 Task: Create a rule from the Recommended list, Task Added to this Project -> add SubTasks in the project AutoWave with SubTasks Gather and Analyse Requirements , Design and Implement Solution , System Test and UAT , Release to Production / Go Live
Action: Mouse moved to (404, 339)
Screenshot: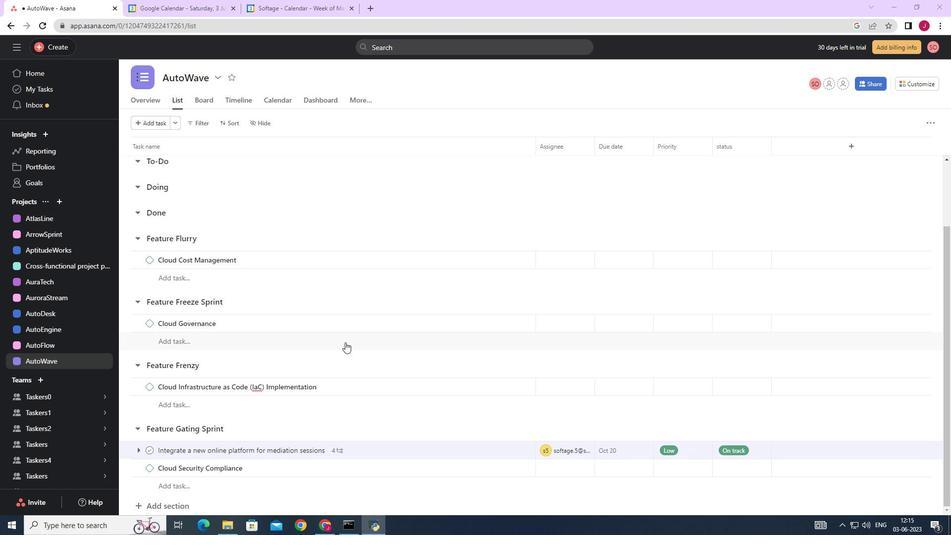 
Action: Mouse scrolled (404, 339) with delta (0, 0)
Screenshot: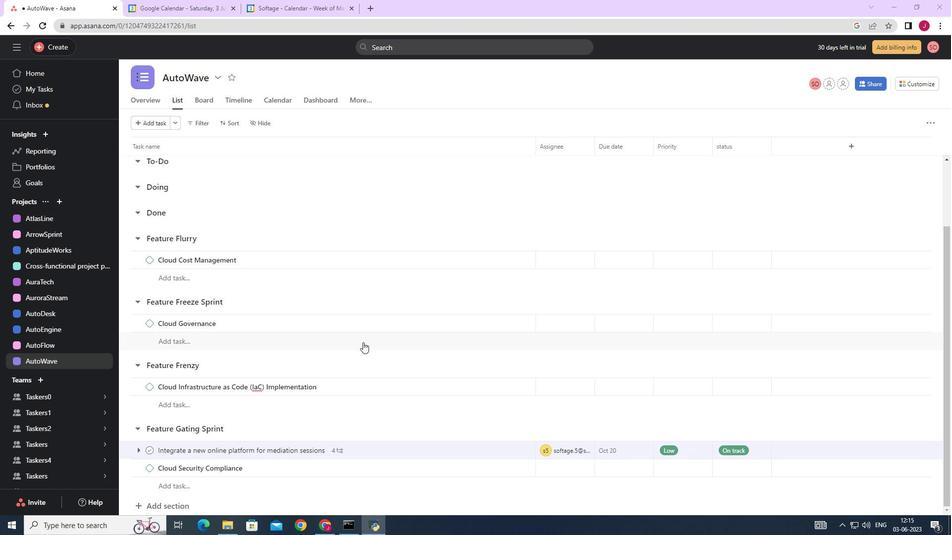 
Action: Mouse scrolled (404, 339) with delta (0, 0)
Screenshot: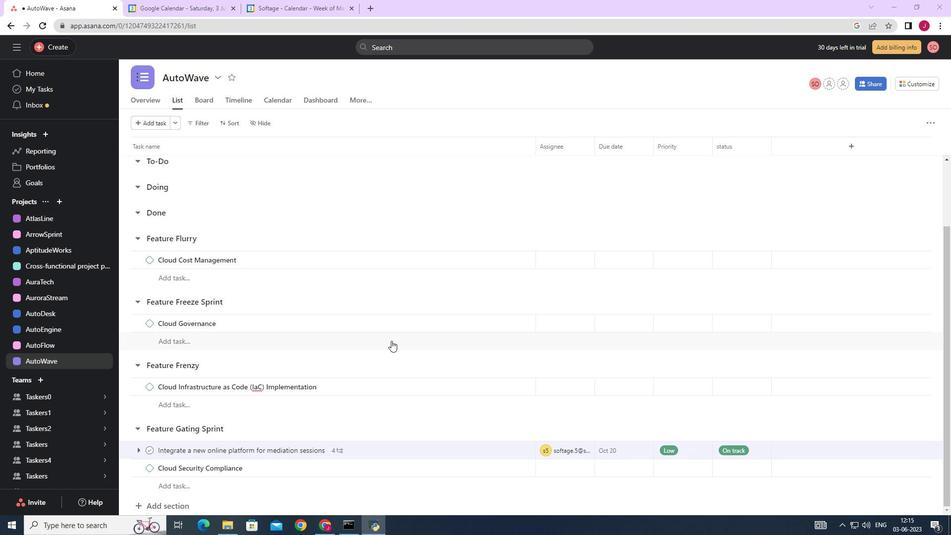 
Action: Mouse scrolled (404, 339) with delta (0, 0)
Screenshot: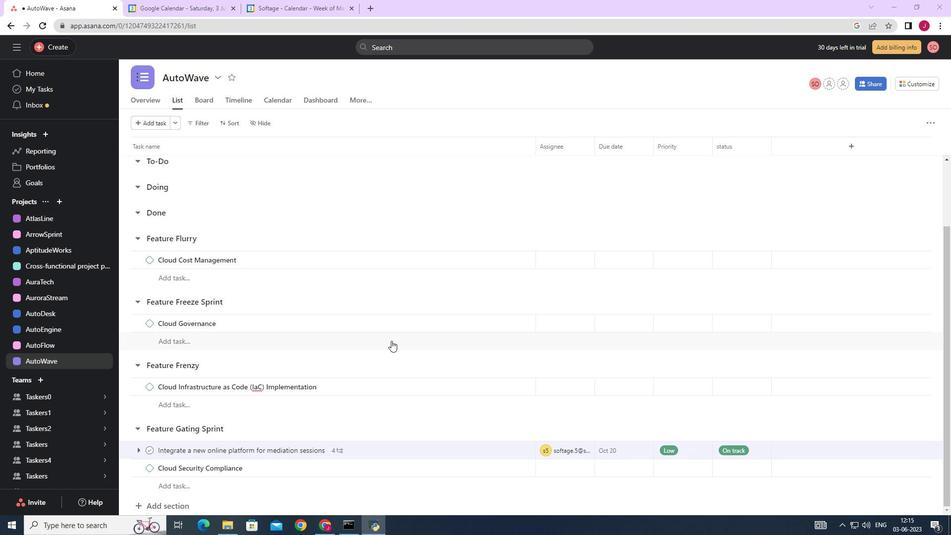 
Action: Mouse moved to (925, 82)
Screenshot: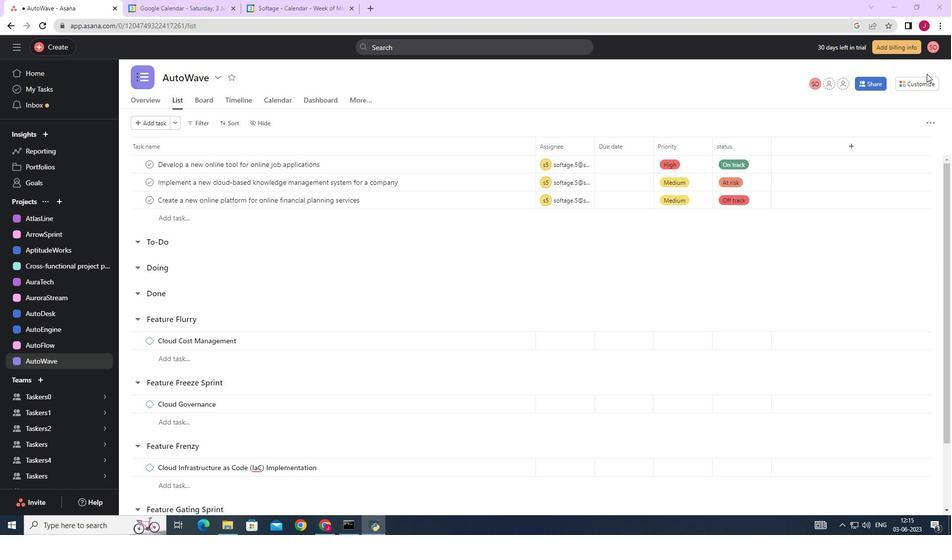 
Action: Mouse pressed left at (925, 82)
Screenshot: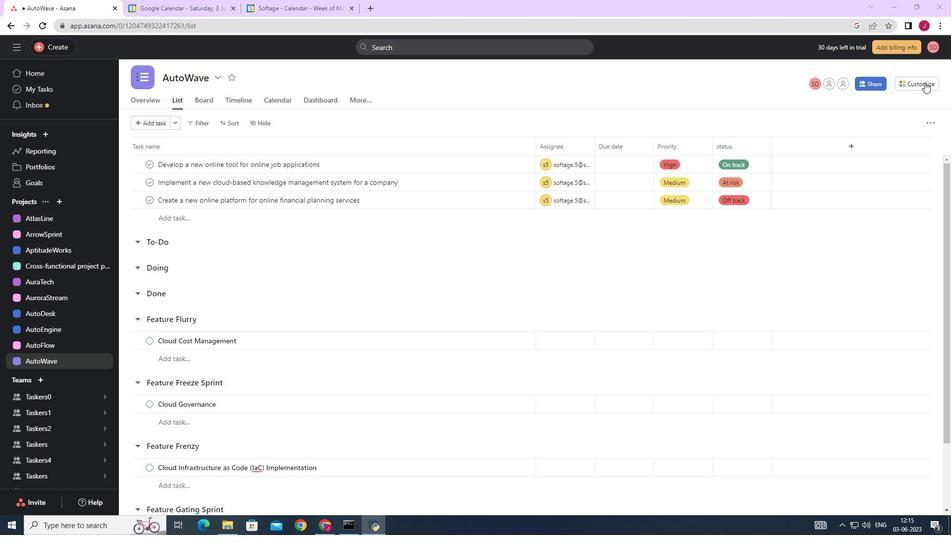 
Action: Mouse moved to (742, 211)
Screenshot: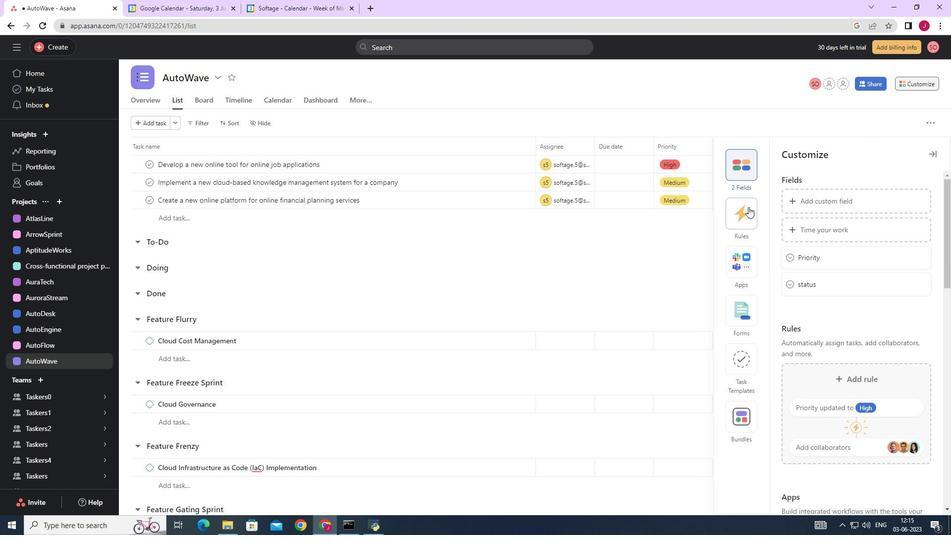 
Action: Mouse pressed left at (742, 211)
Screenshot: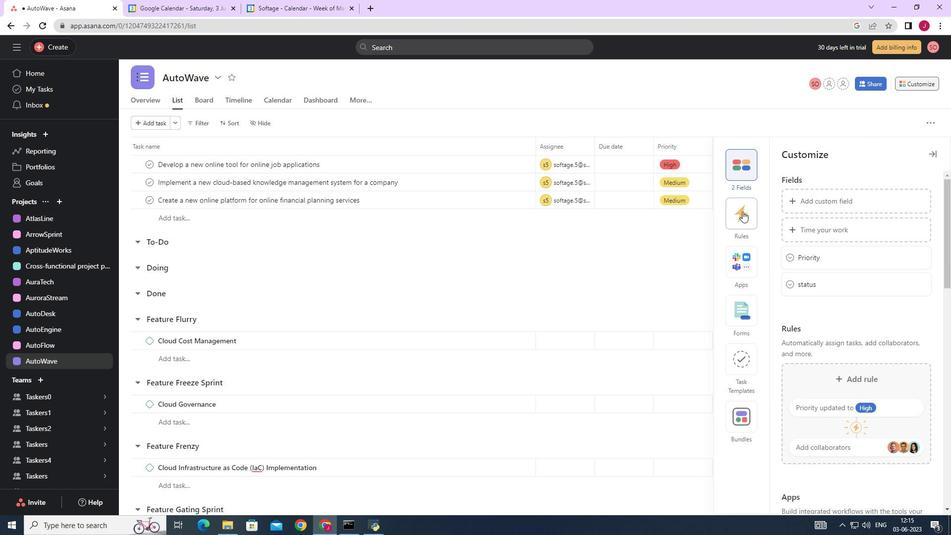 
Action: Mouse moved to (837, 225)
Screenshot: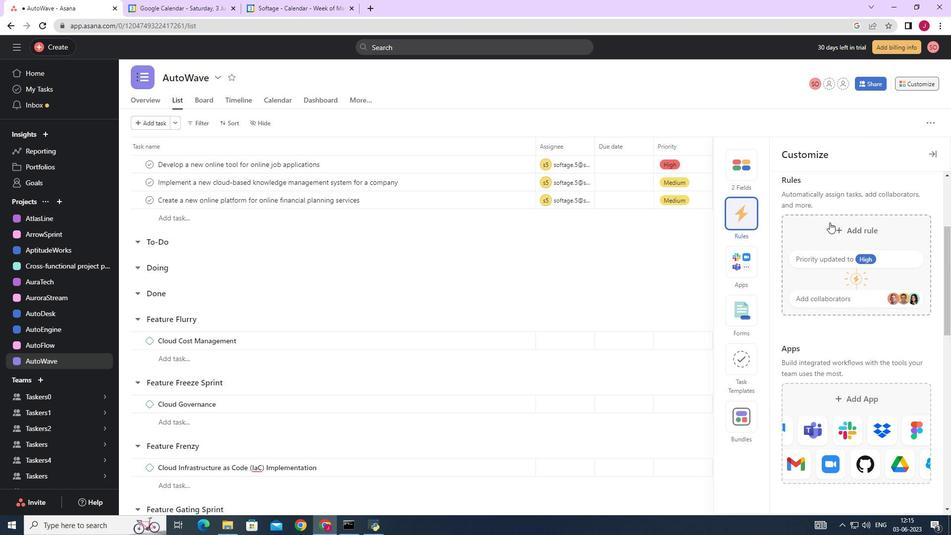 
Action: Mouse pressed left at (837, 225)
Screenshot: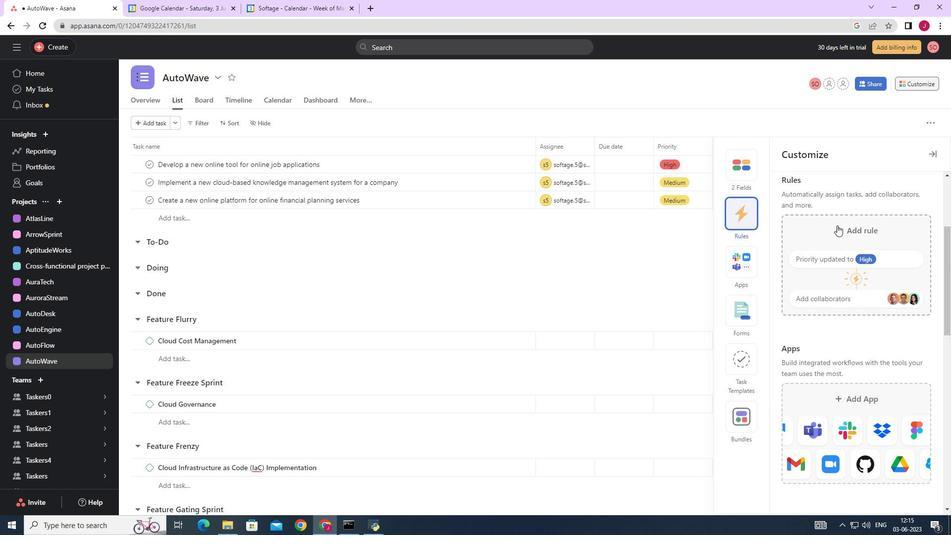 
Action: Mouse moved to (387, 153)
Screenshot: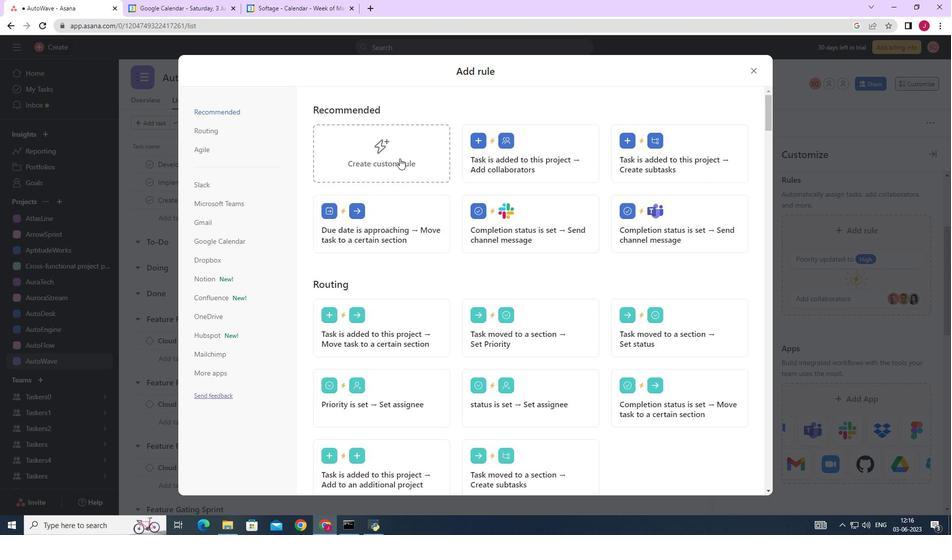
Action: Mouse pressed left at (387, 153)
Screenshot: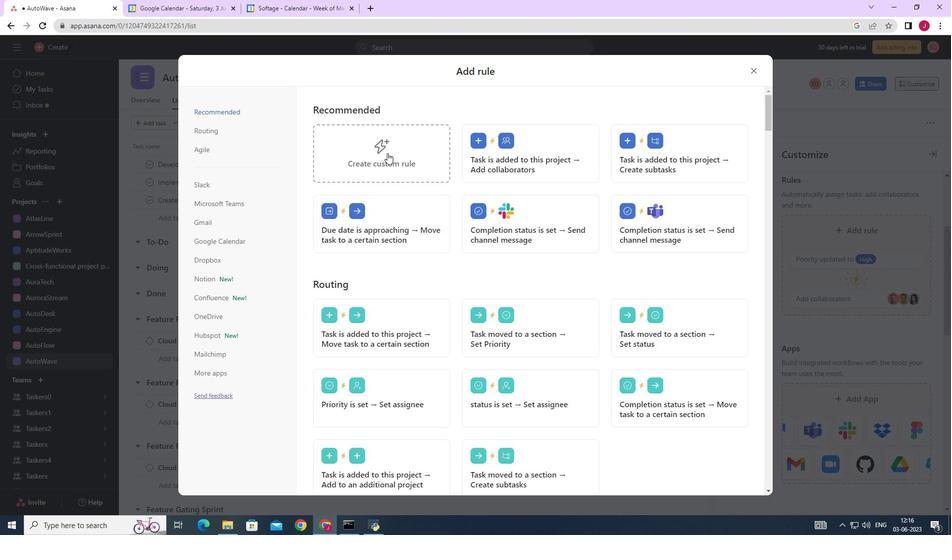 
Action: Mouse moved to (448, 264)
Screenshot: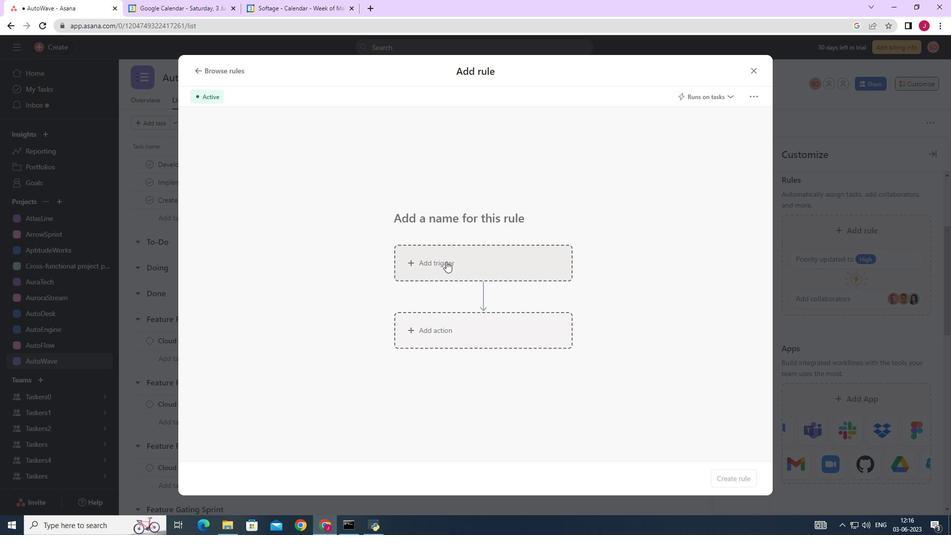 
Action: Mouse pressed left at (448, 264)
Screenshot: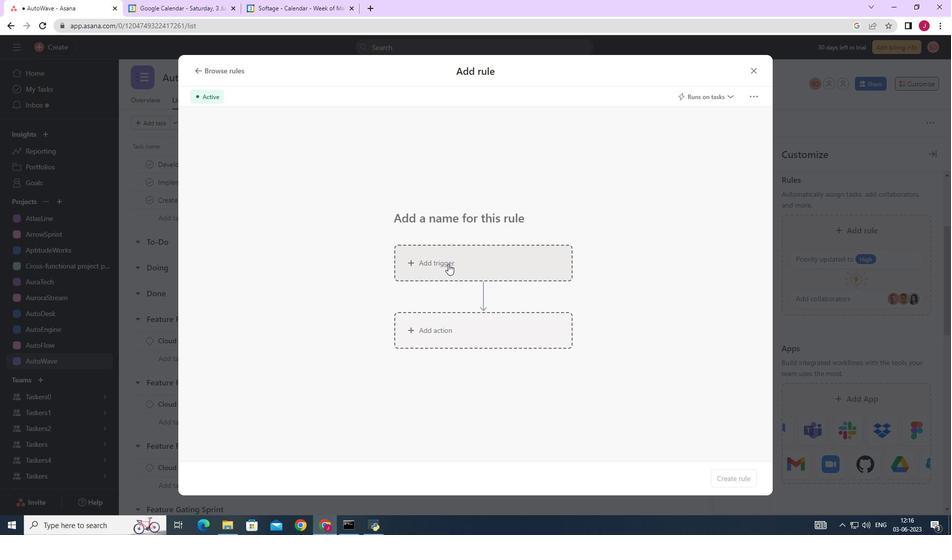 
Action: Mouse moved to (411, 328)
Screenshot: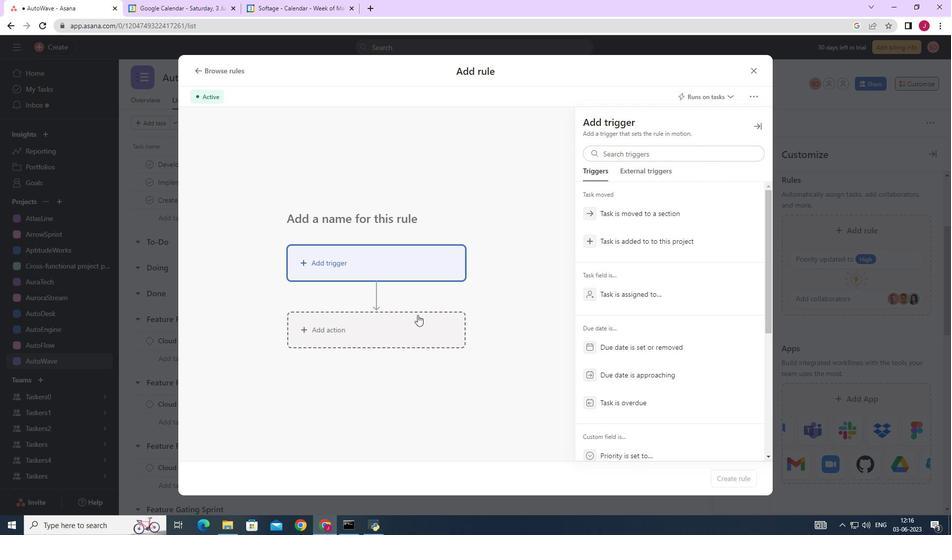 
Action: Mouse pressed left at (411, 328)
Screenshot: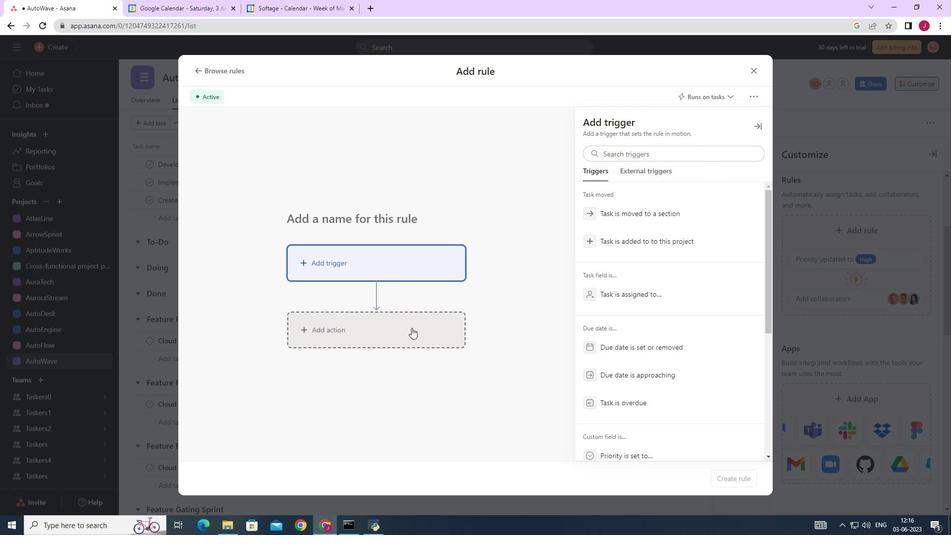 
Action: Mouse moved to (652, 292)
Screenshot: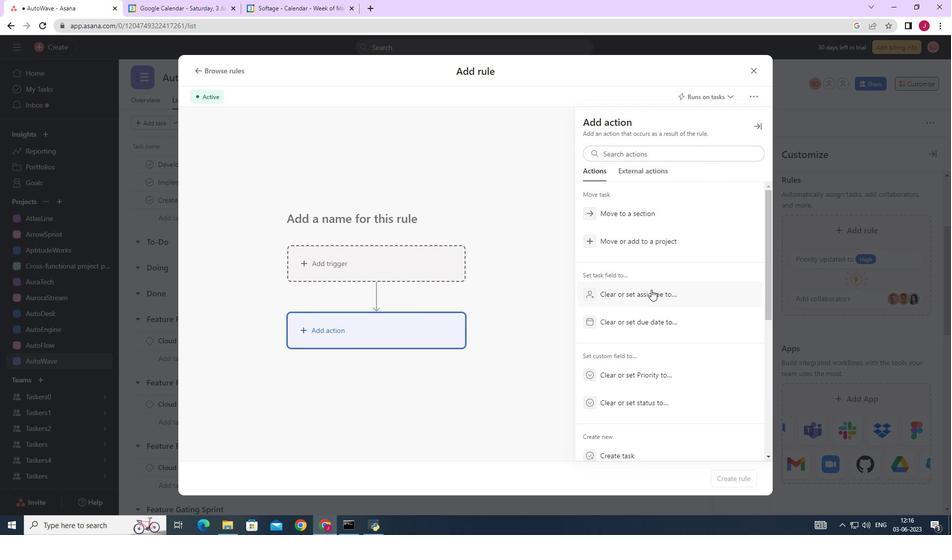
Action: Mouse scrolled (652, 292) with delta (0, 0)
Screenshot: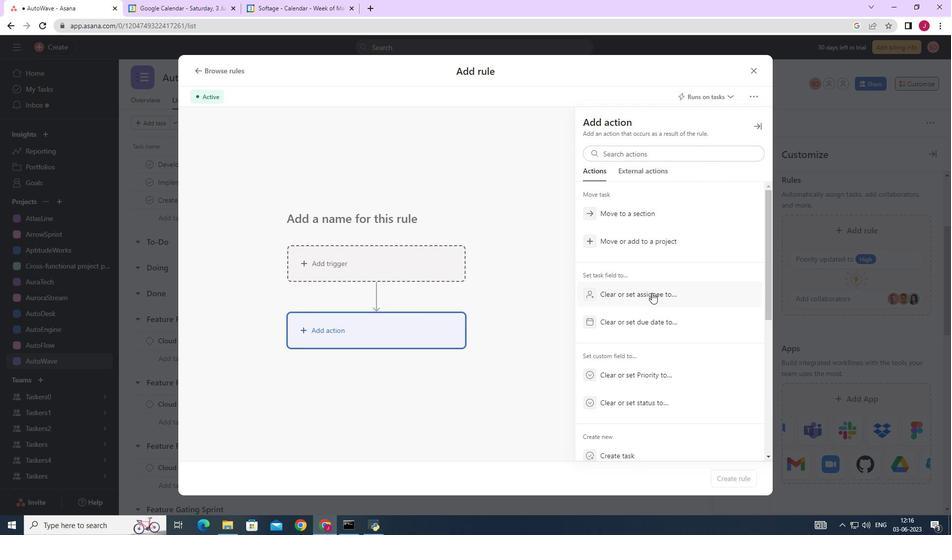 
Action: Mouse scrolled (652, 292) with delta (0, 0)
Screenshot: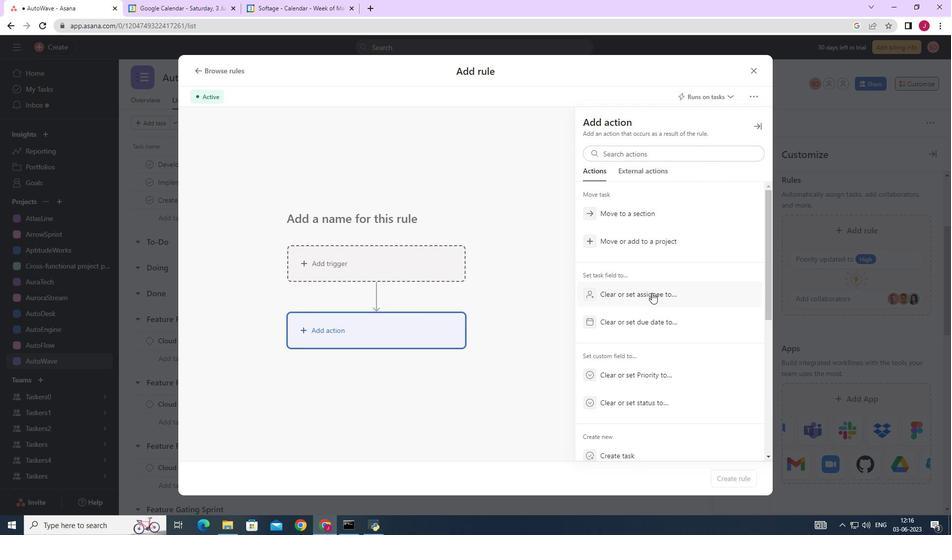 
Action: Mouse scrolled (652, 292) with delta (0, 0)
Screenshot: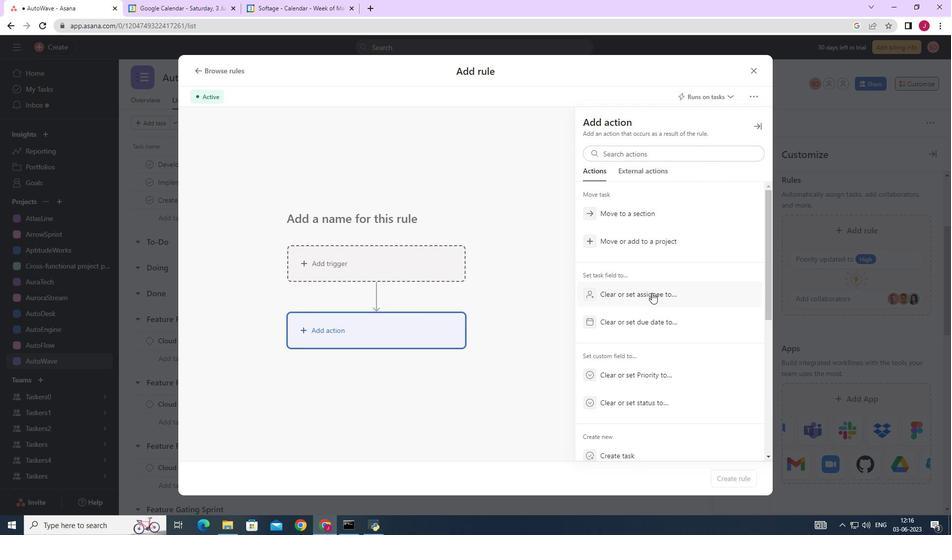 
Action: Mouse scrolled (652, 292) with delta (0, 0)
Screenshot: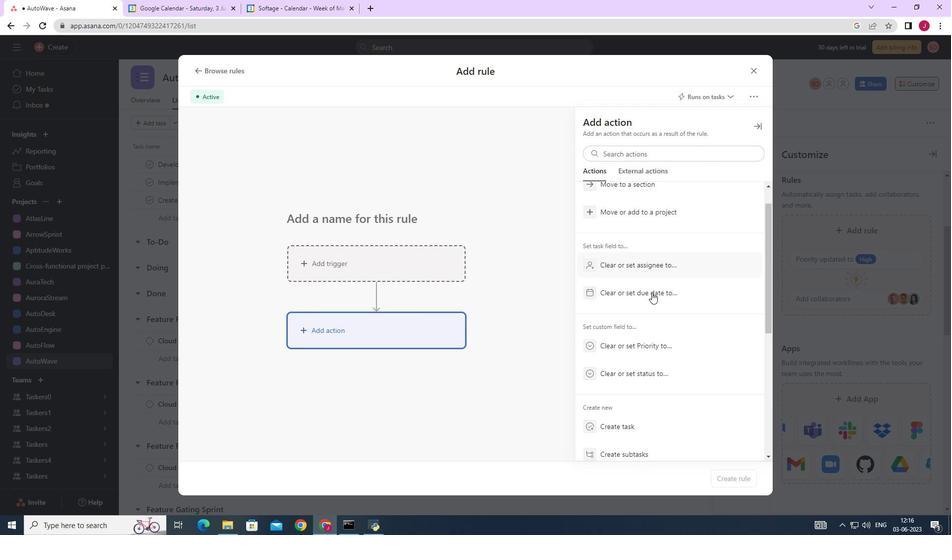 
Action: Mouse scrolled (652, 292) with delta (0, 0)
Screenshot: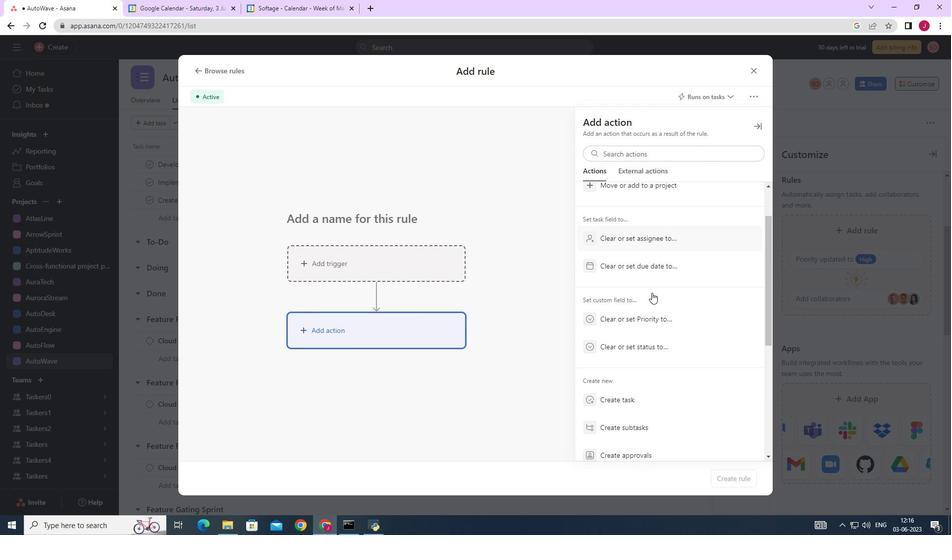
Action: Mouse moved to (629, 235)
Screenshot: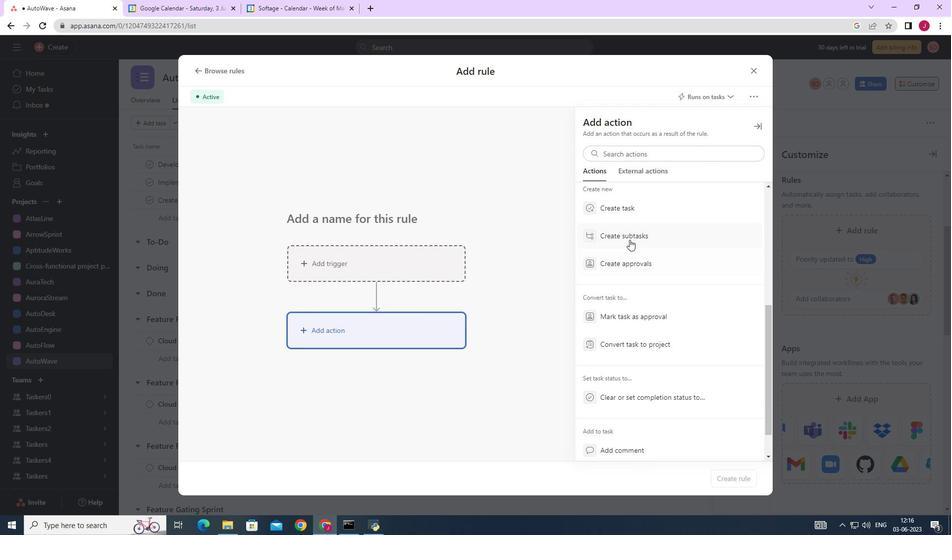 
Action: Mouse pressed left at (629, 235)
Screenshot: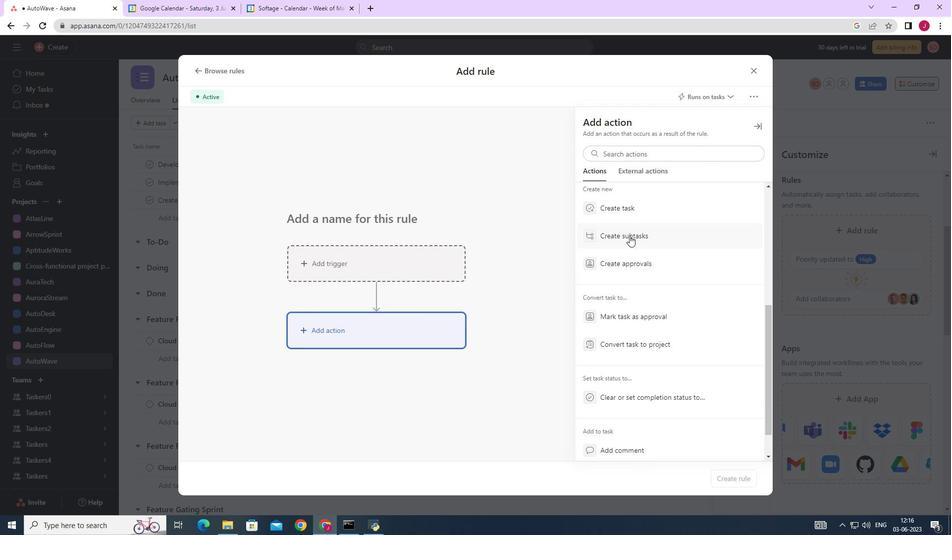 
Action: Mouse moved to (621, 158)
Screenshot: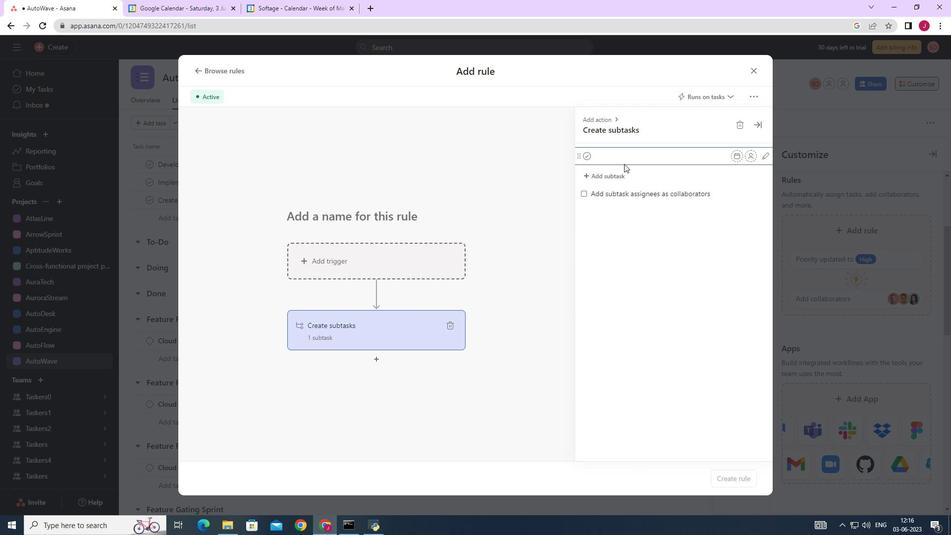 
Action: Key pressed <Key.caps_lock>G<Key.caps_lock>ather<Key.space>and<Key.space><Key.caps_lock>A<Key.caps_lock>nalyse<Key.space><Key.caps_lock>R<Key.caps_lock>equirements<Key.enter><Key.caps_lock>D<Key.caps_lock>esigna<Key.space><Key.backspace><Key.backspace><Key.space>an<Key.space><Key.backspace>d<Key.space><Key.caps_lock>I<Key.caps_lock>mplement<Key.space><Key.caps_lock>S<Key.caps_lock>olution<Key.enter><Key.caps_lock>S<Key.caps_lock>ystem<Key.space><Key.caps_lock>T<Key.caps_lock>s<Key.backspace>est<Key.space>and<Key.space><Key.caps_lock>UAT<Key.enter><Key.caps_lock>r<Key.caps_lock>ELEASE<Key.space><Key.backspace><Key.backspace><Key.backspace><Key.backspace><Key.backspace><Key.backspace><Key.backspace><Key.backspace><Key.backspace><Key.backspace><Key.backspace><Key.backspace><Key.backspace><Key.backspace>R<Key.caps_lock>elease<Key.space>to<Key.space>production<Key.space>/<Key.space><Key.caps_lock>G<Key.caps_lock>o<Key.space><Key.caps_lock>L<Key.caps_lock>ive<Key.enter>
Screenshot: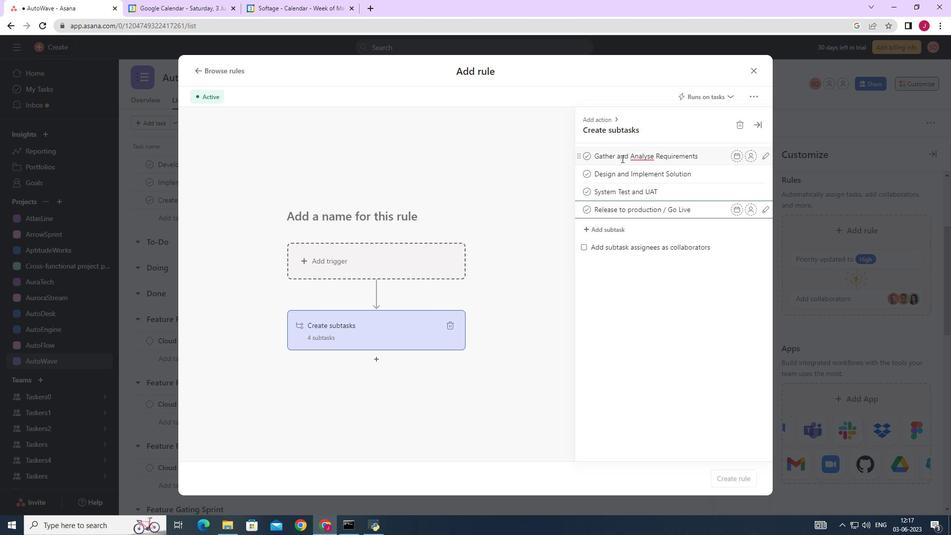 
